 Task: Add Sprouts Multi Purpose Aluminum Foil to the cart.
Action: Mouse moved to (811, 304)
Screenshot: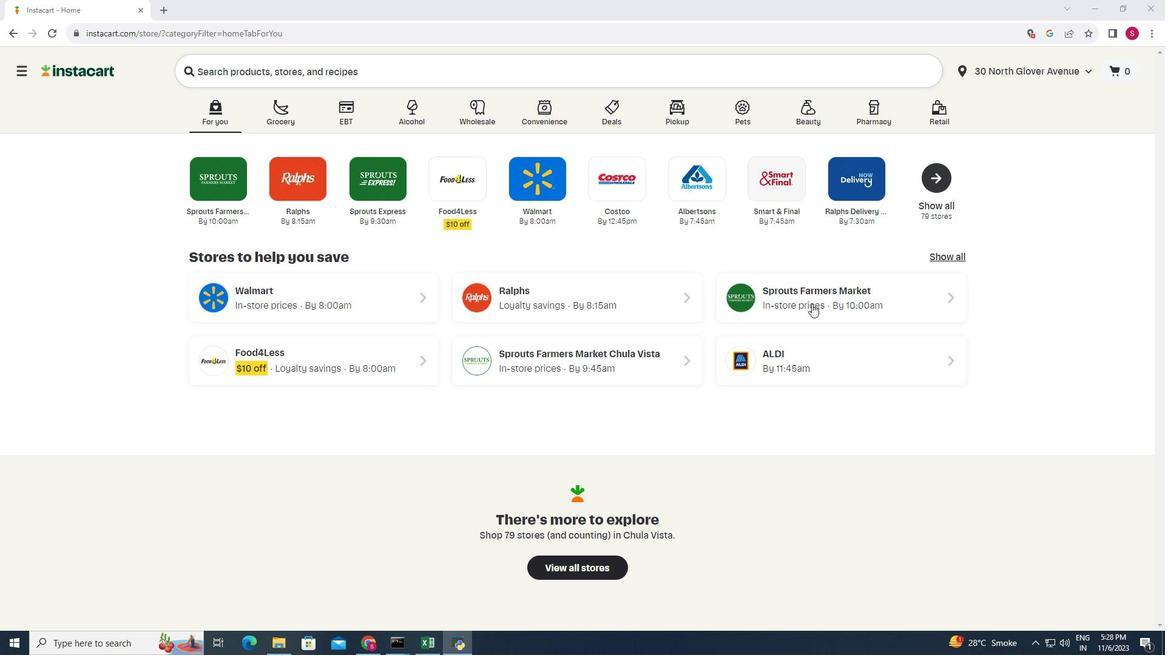 
Action: Mouse pressed left at (811, 304)
Screenshot: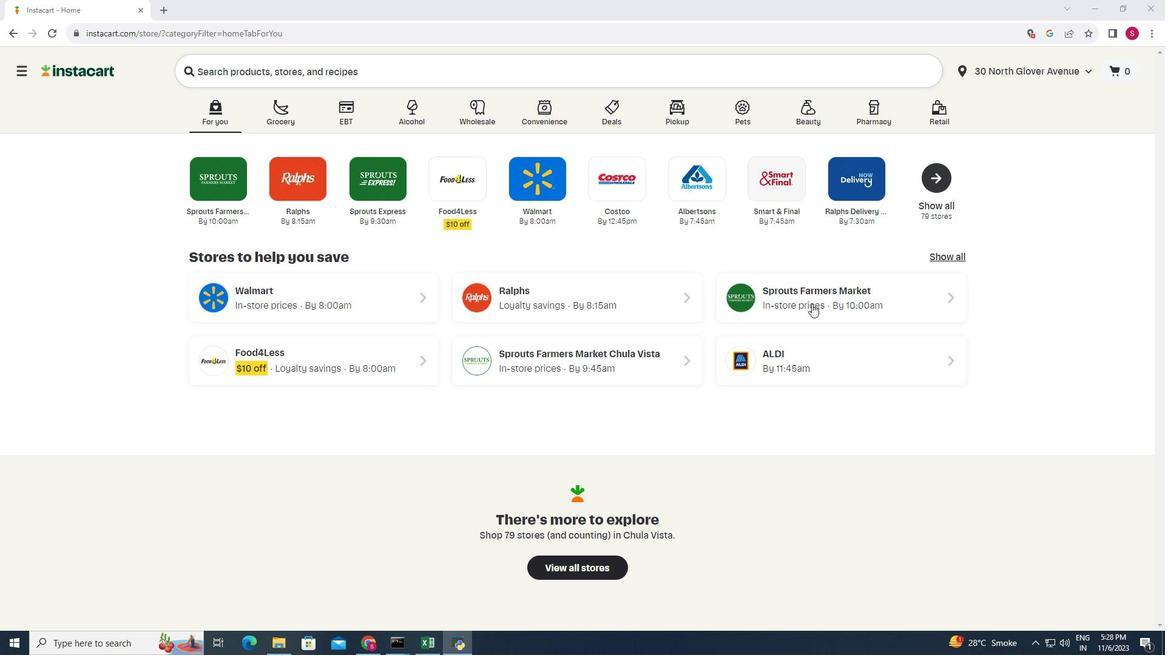 
Action: Mouse moved to (84, 461)
Screenshot: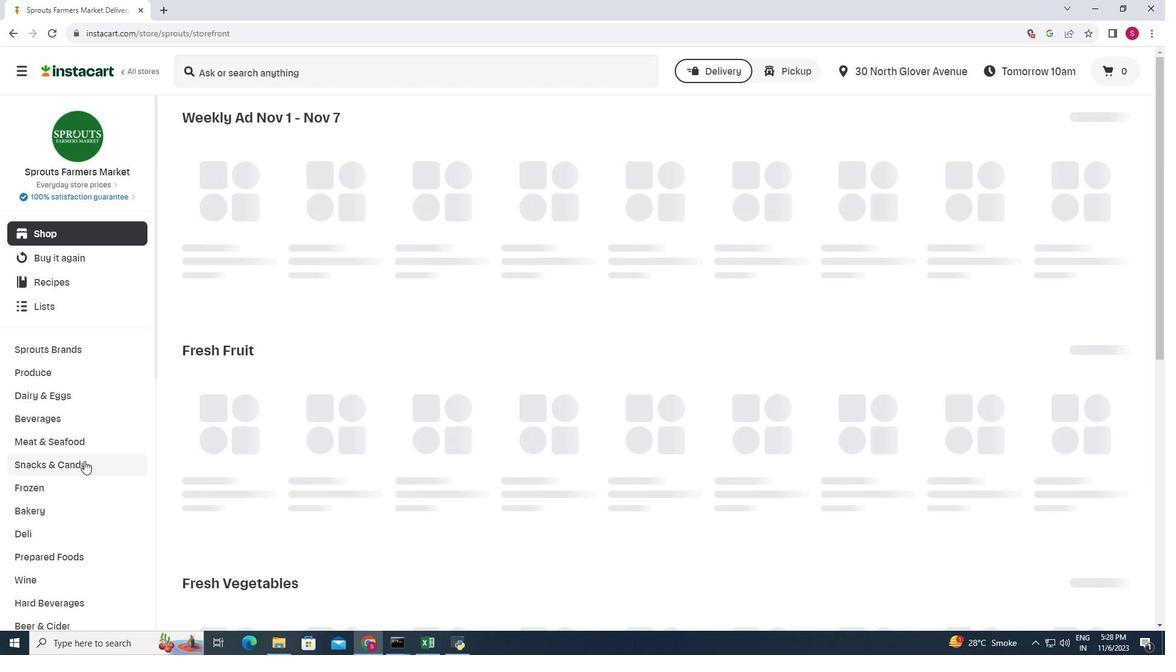 
Action: Mouse scrolled (84, 460) with delta (0, 0)
Screenshot: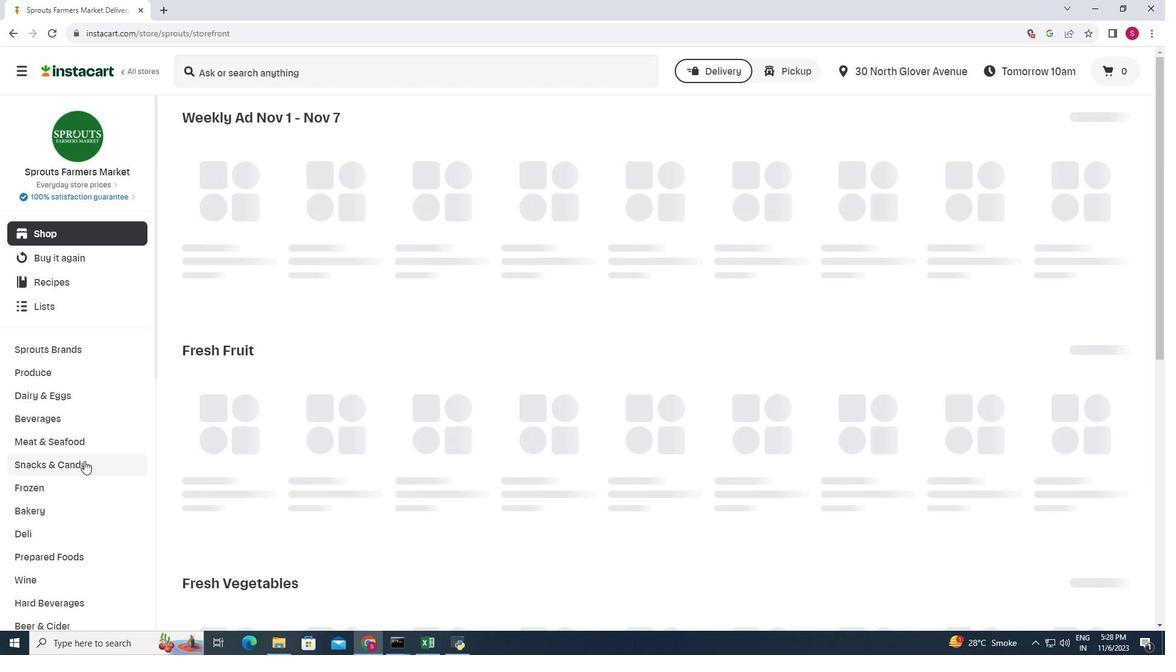 
Action: Mouse scrolled (84, 460) with delta (0, 0)
Screenshot: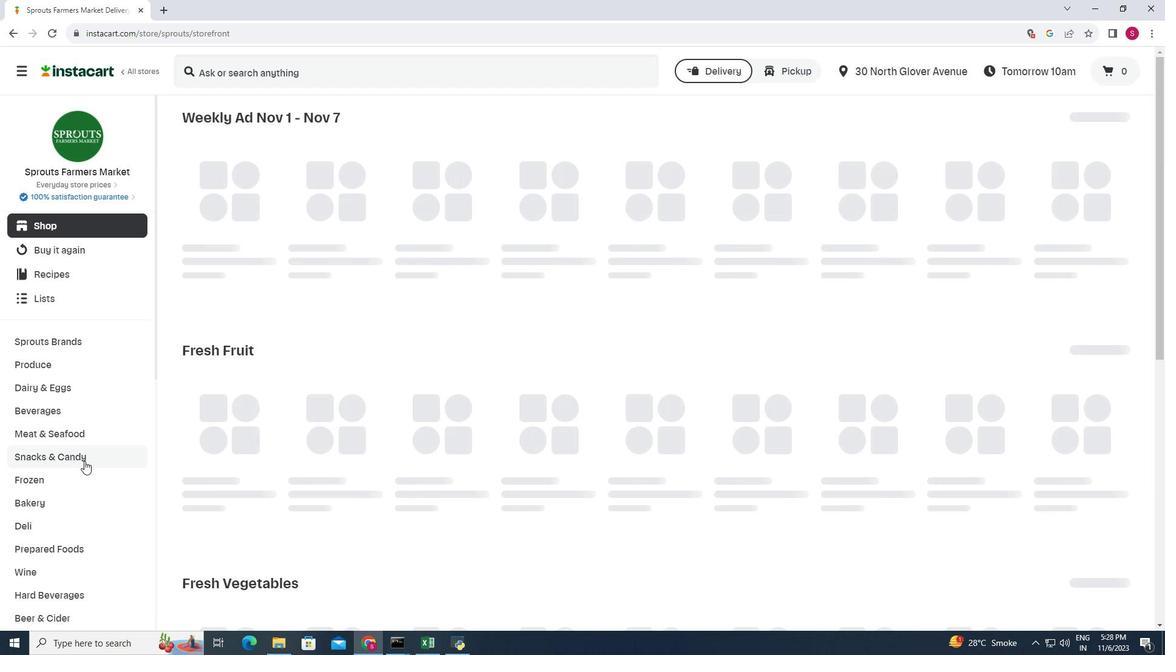 
Action: Mouse scrolled (84, 460) with delta (0, 0)
Screenshot: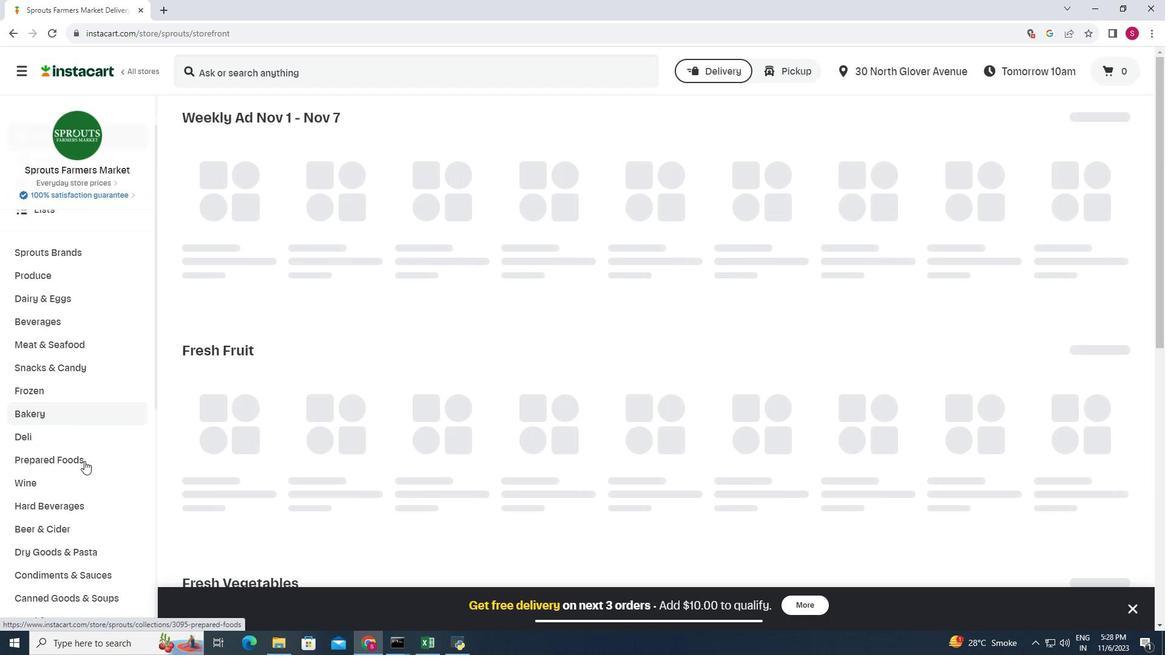 
Action: Mouse scrolled (84, 460) with delta (0, 0)
Screenshot: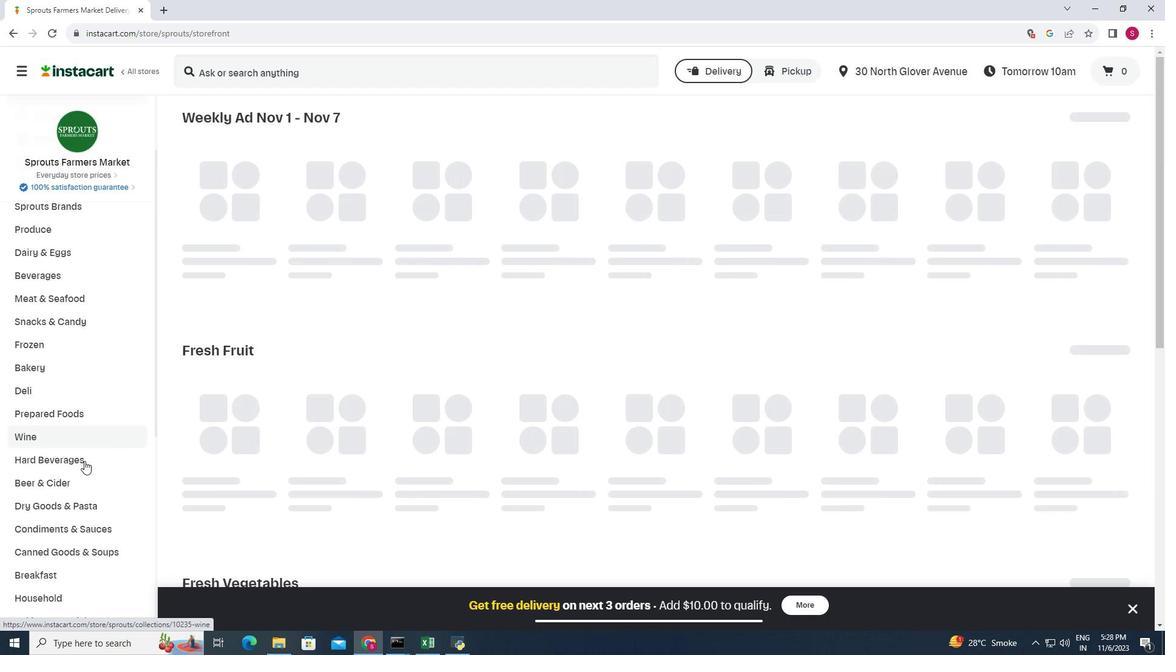 
Action: Mouse moved to (84, 461)
Screenshot: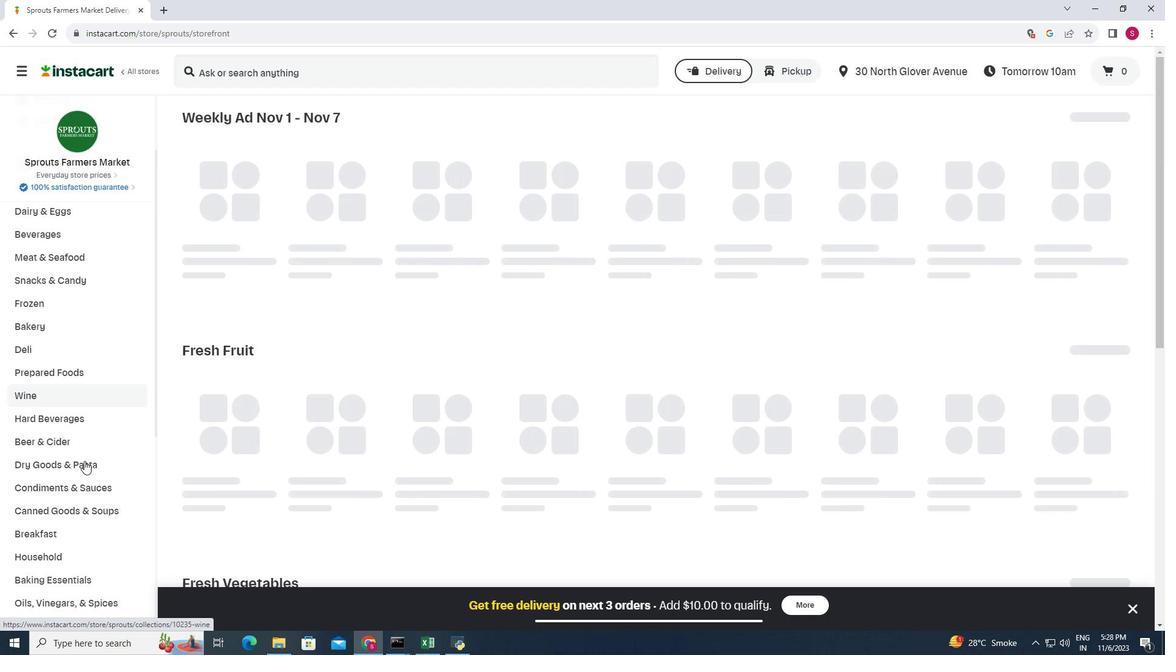 
Action: Mouse scrolled (84, 460) with delta (0, 0)
Screenshot: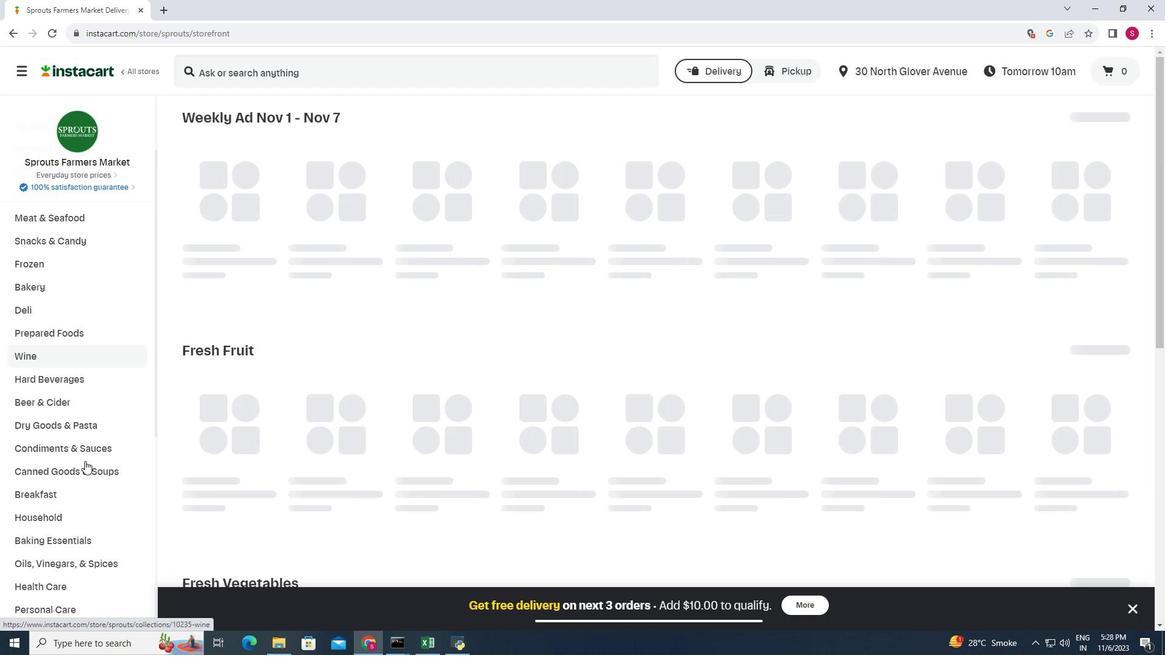 
Action: Mouse moved to (68, 432)
Screenshot: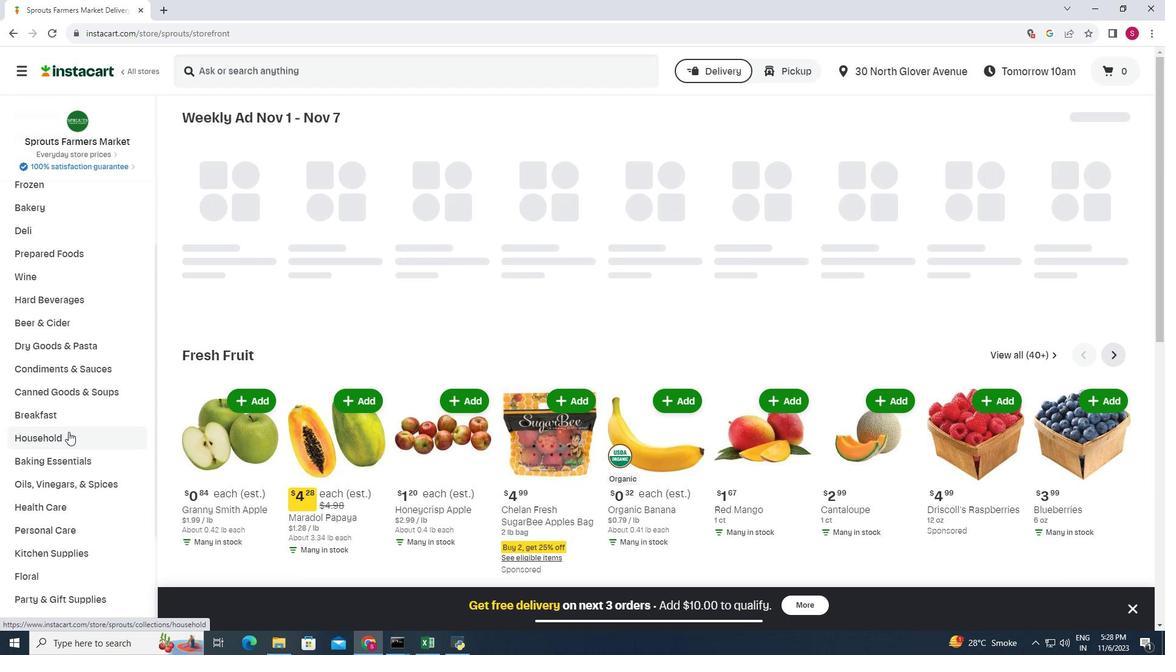 
Action: Mouse pressed left at (68, 432)
Screenshot: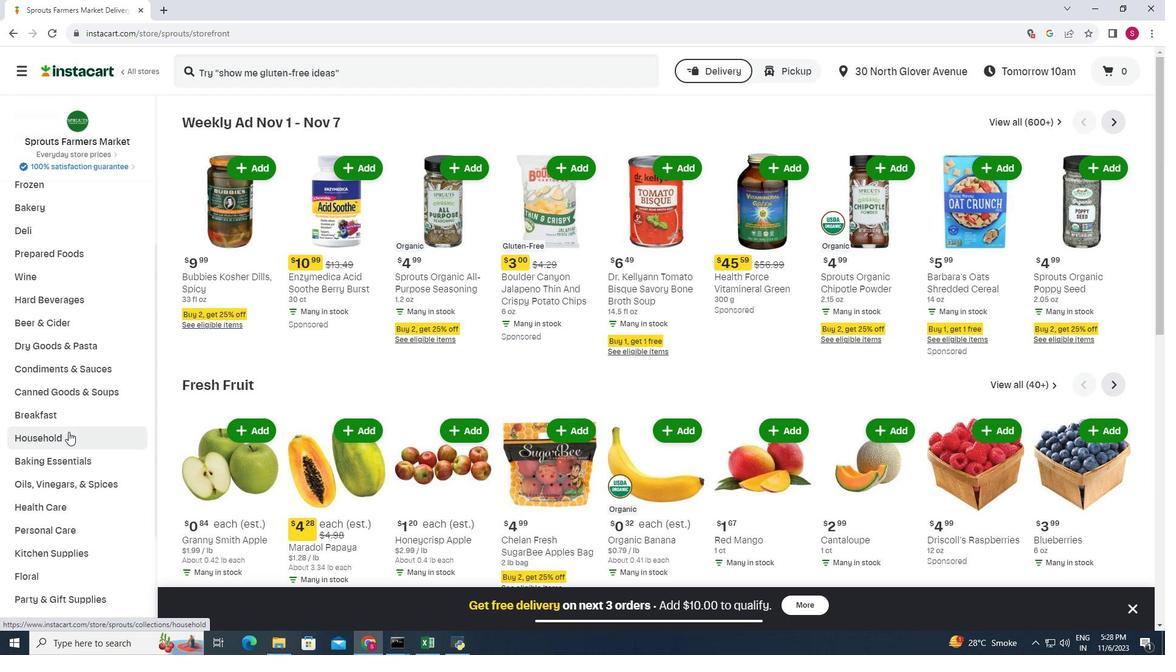 
Action: Mouse moved to (543, 155)
Screenshot: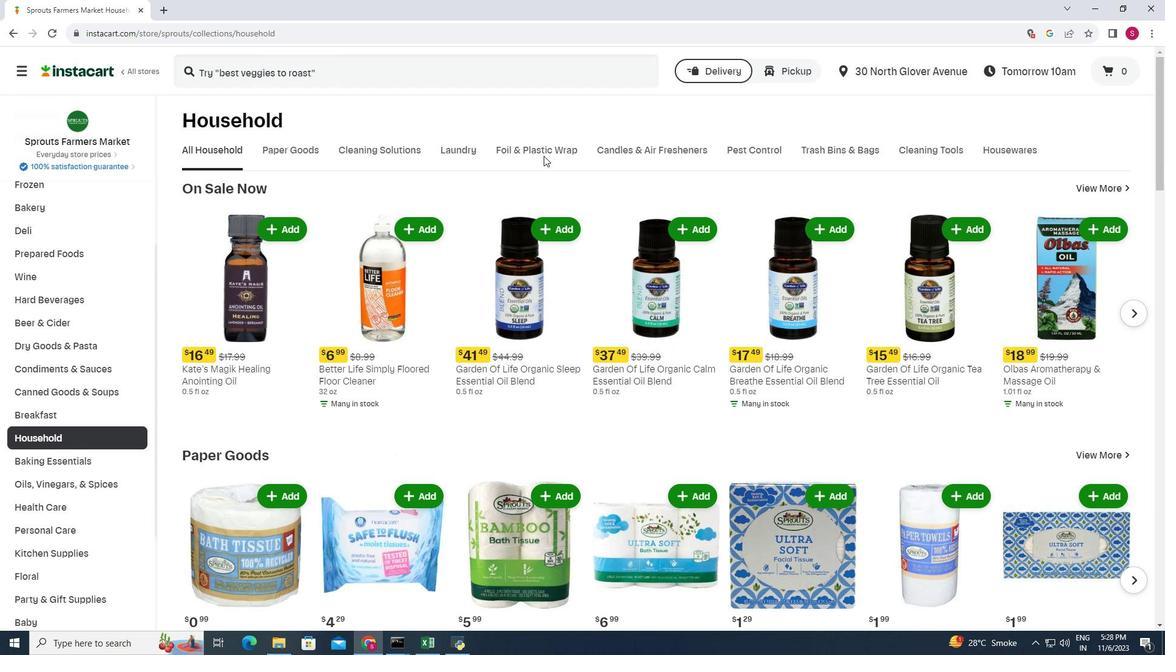 
Action: Mouse pressed left at (543, 155)
Screenshot: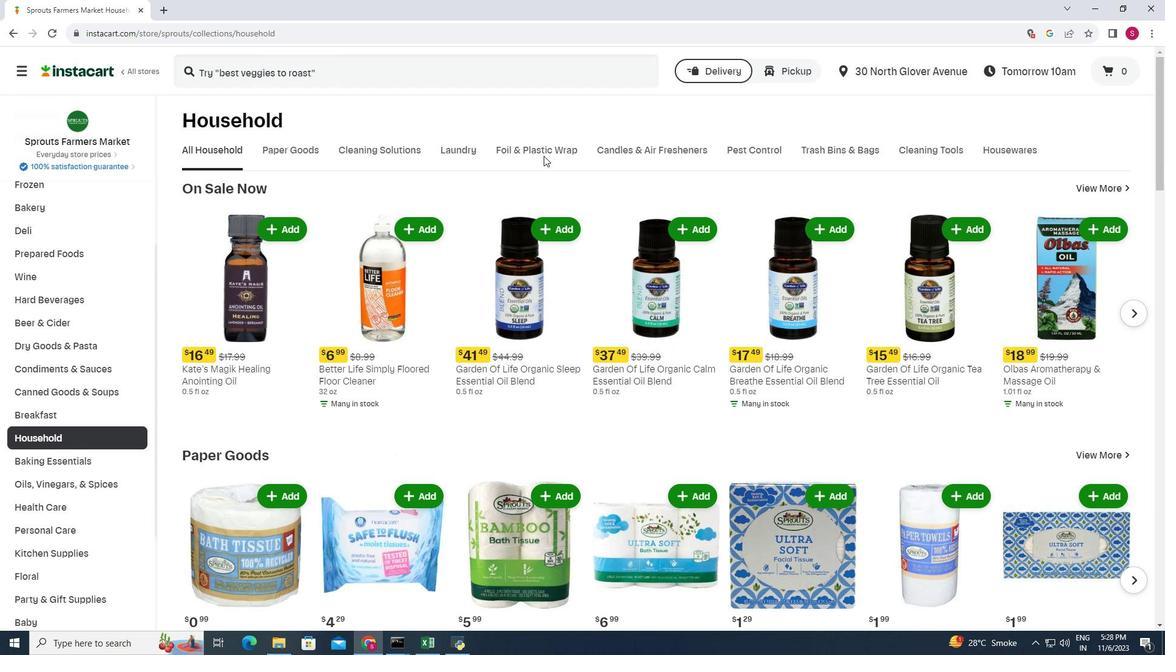 
Action: Mouse moved to (362, 319)
Screenshot: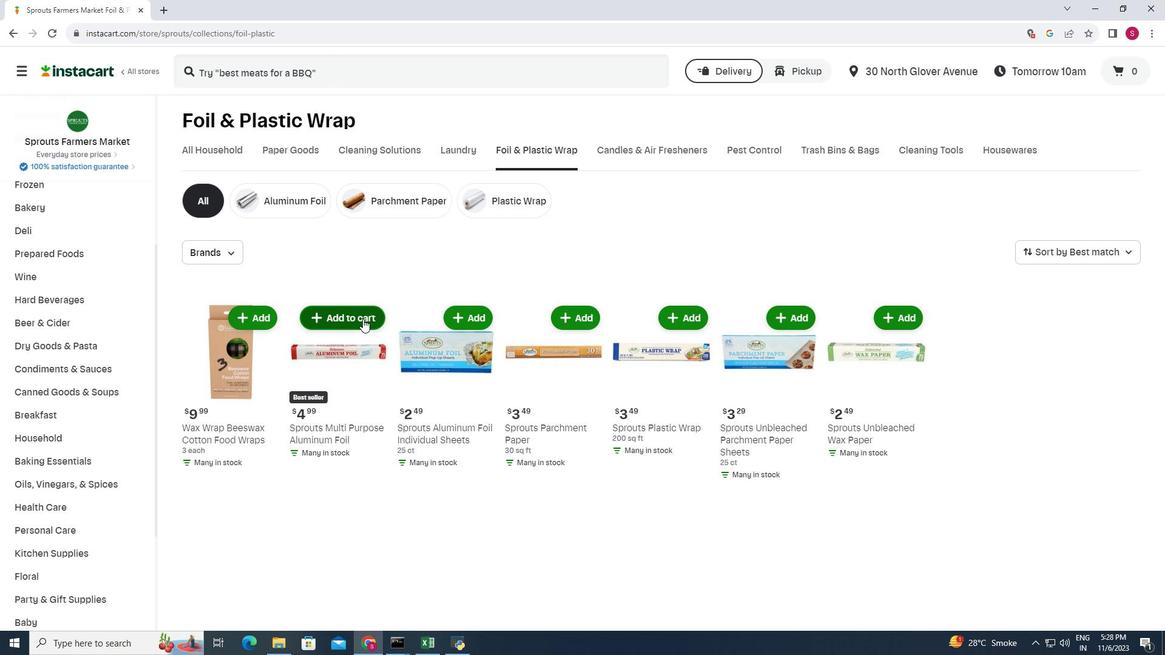 
Action: Mouse pressed left at (362, 319)
Screenshot: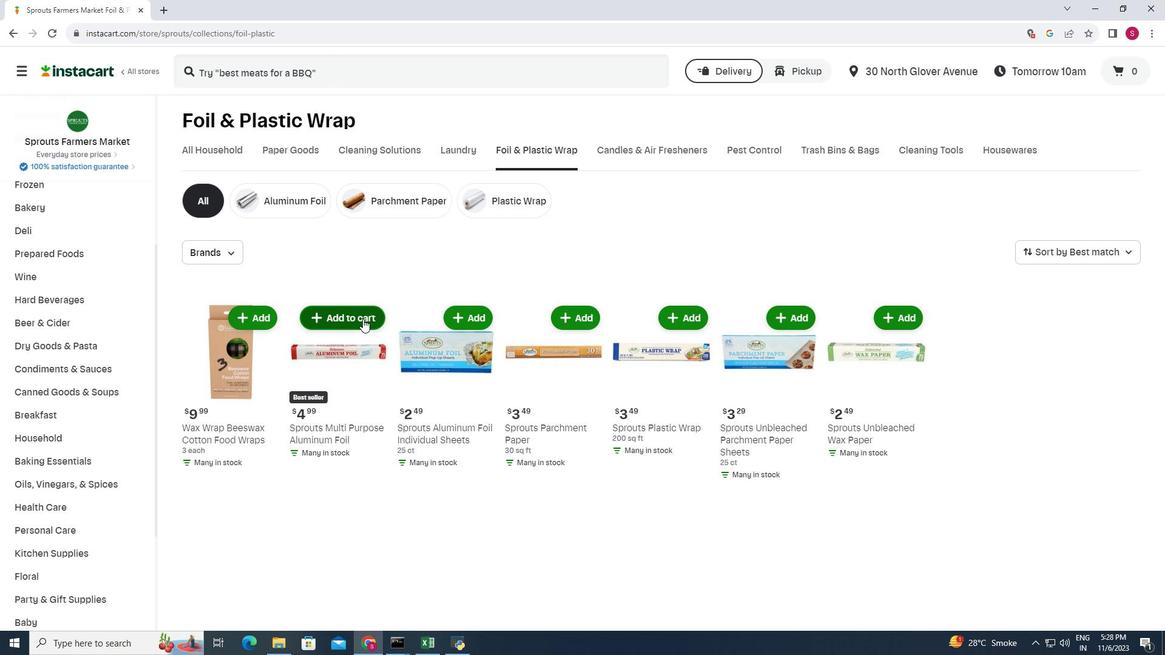 
Action: Mouse moved to (530, 257)
Screenshot: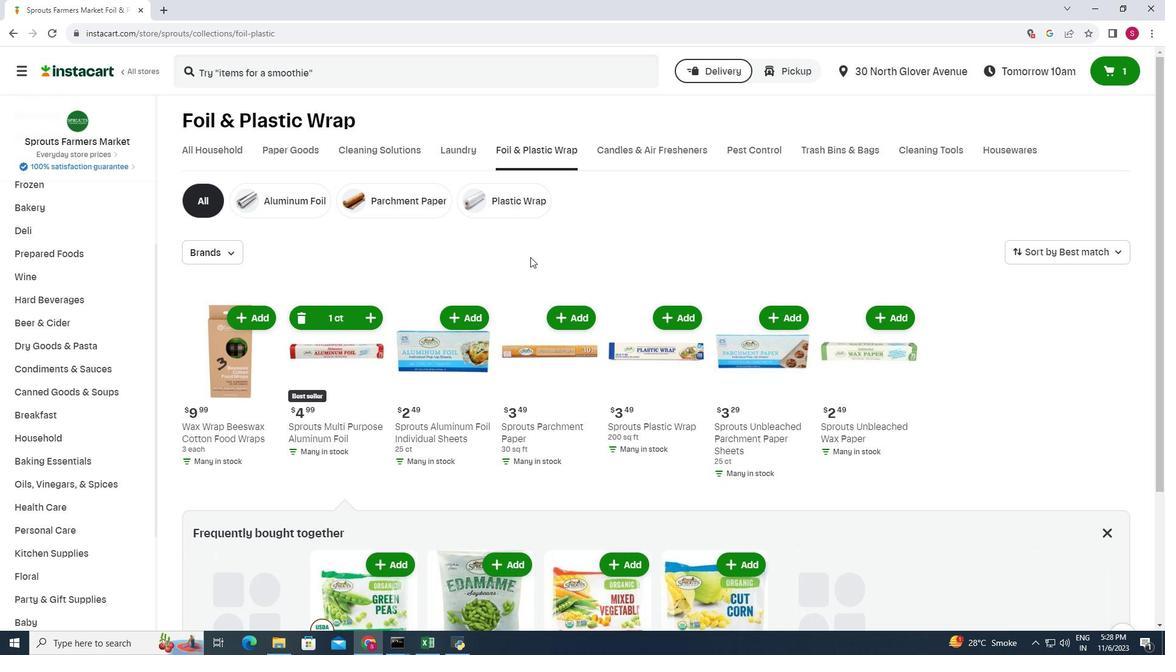 
